 Task: Create a due date automation trigger when advanced off, on the day a card is due at 11:00 AM.
Action: Mouse pressed left at (405, 436)
Screenshot: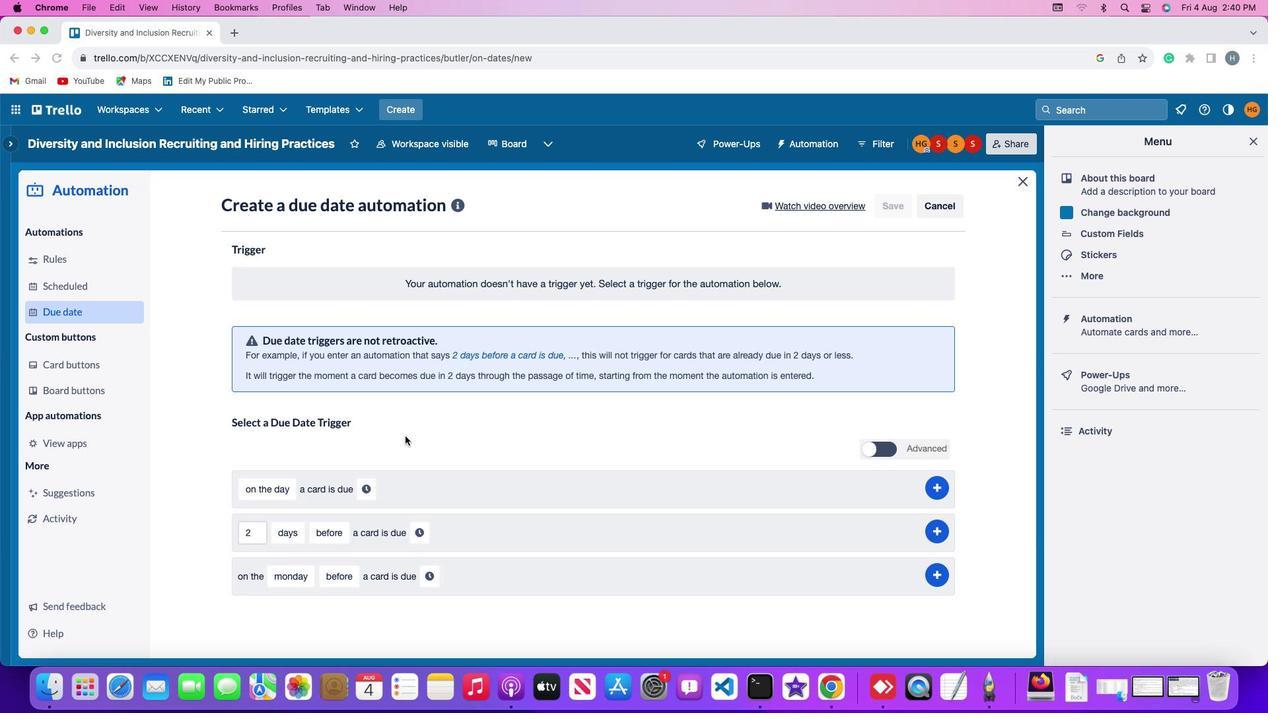 
Action: Mouse pressed left at (405, 436)
Screenshot: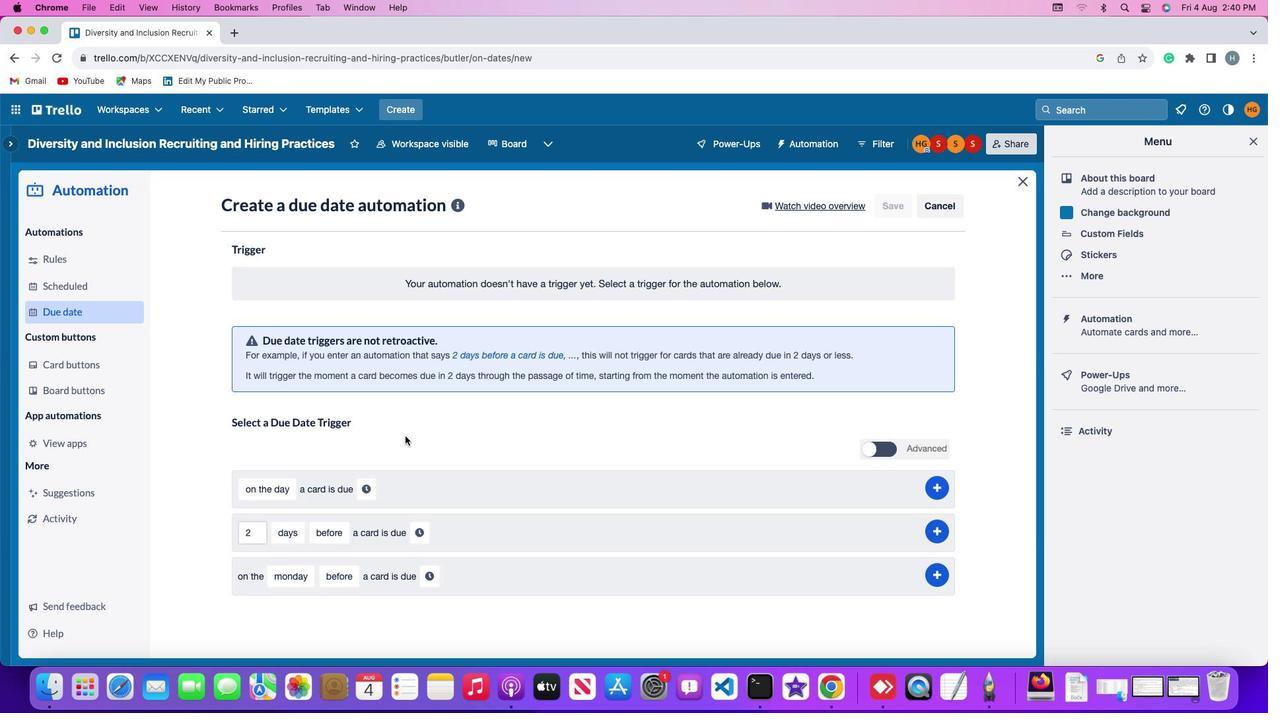 
Action: Mouse moved to (275, 487)
Screenshot: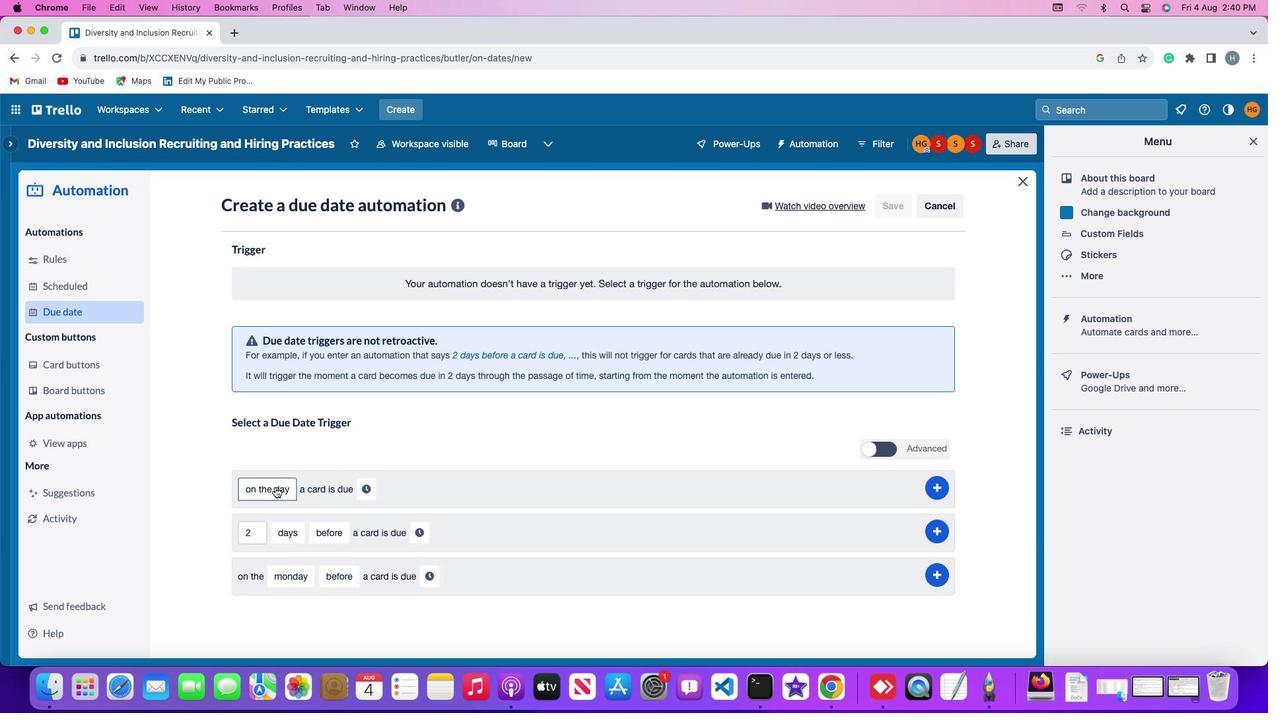 
Action: Mouse pressed left at (275, 487)
Screenshot: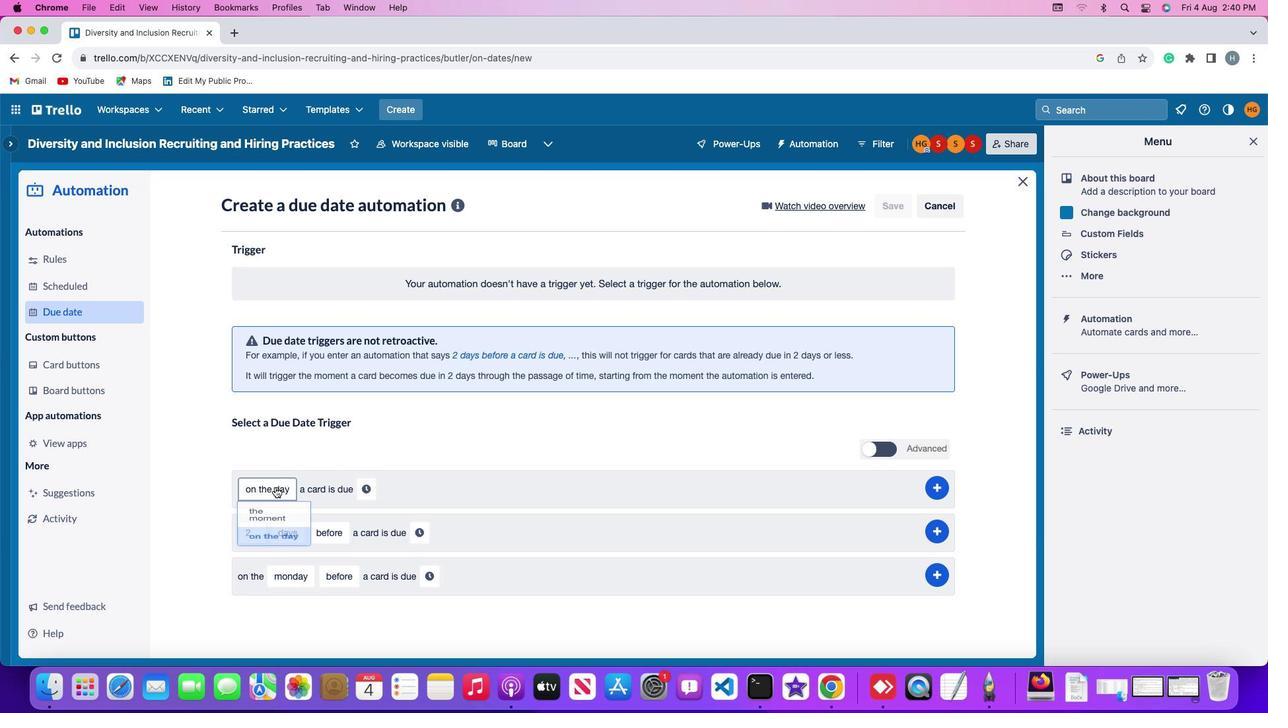 
Action: Mouse moved to (278, 549)
Screenshot: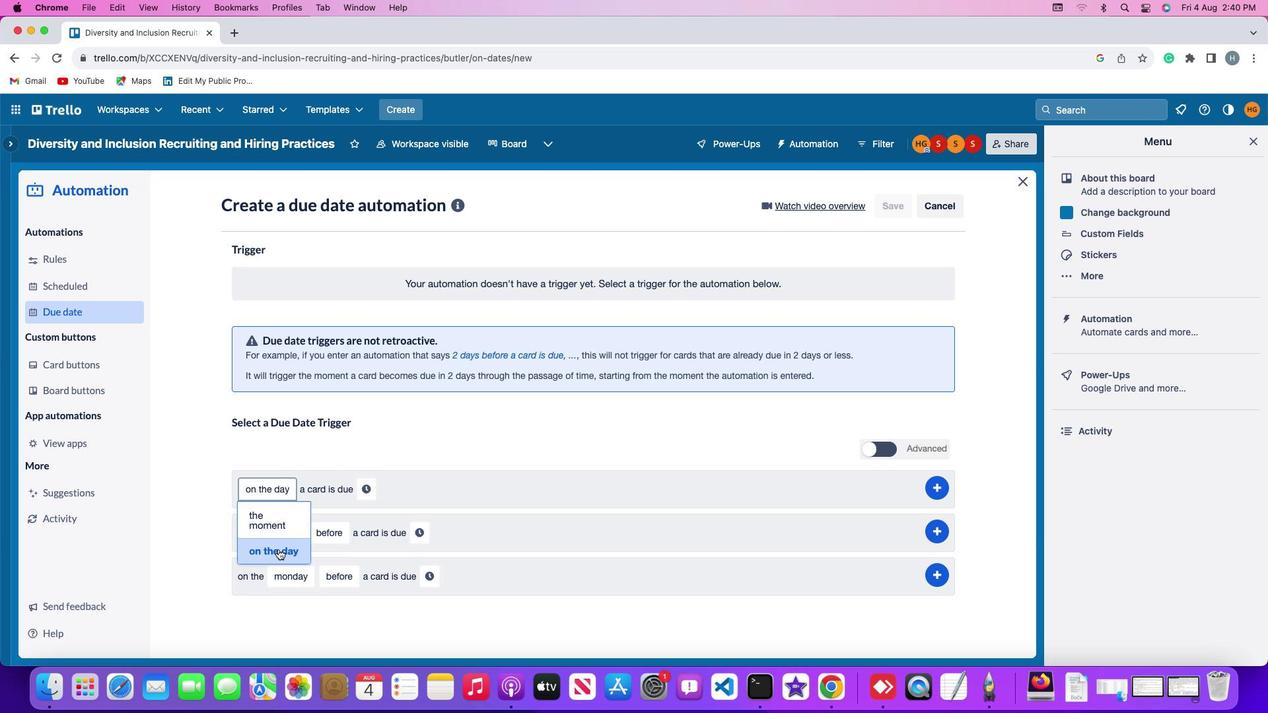 
Action: Mouse pressed left at (278, 549)
Screenshot: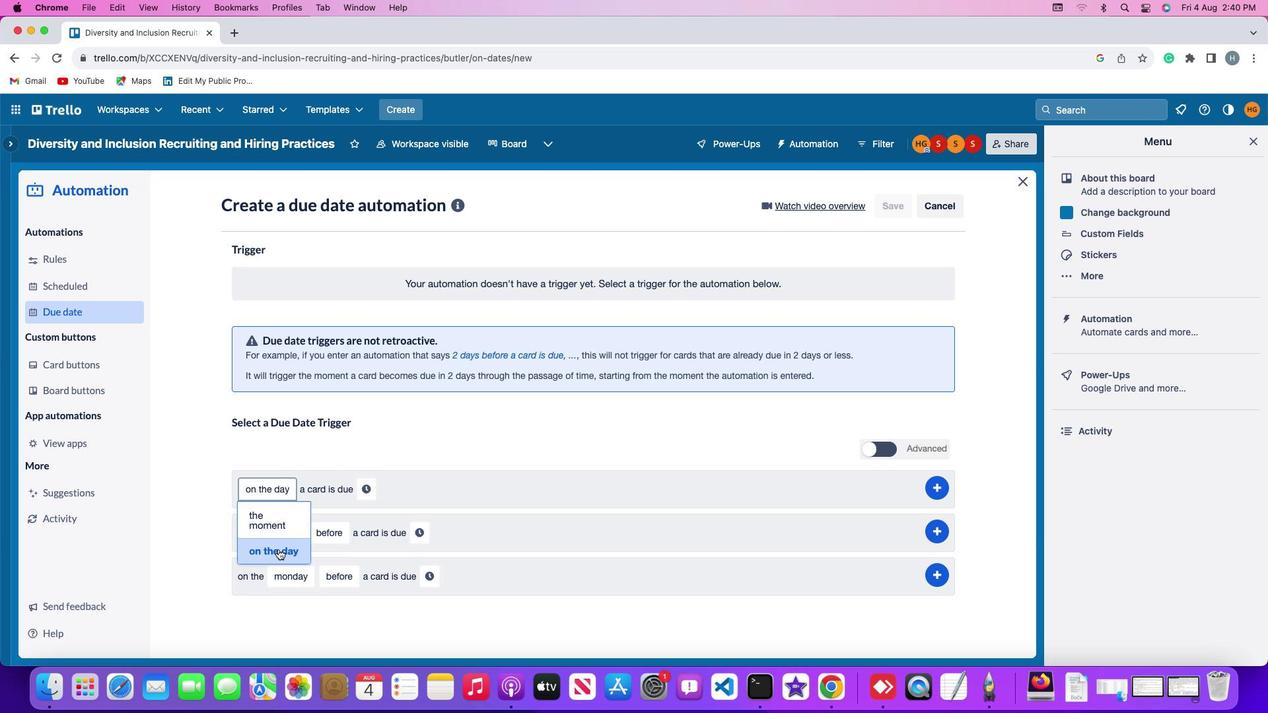 
Action: Mouse moved to (366, 484)
Screenshot: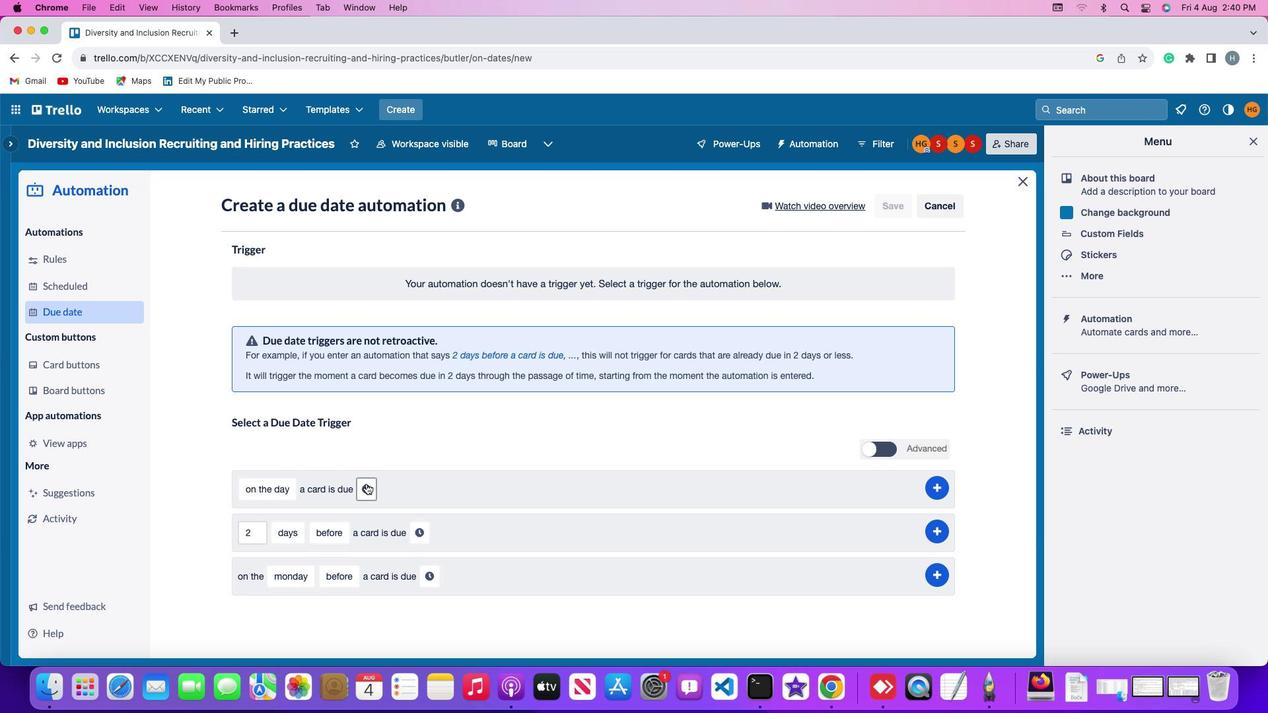 
Action: Mouse pressed left at (366, 484)
Screenshot: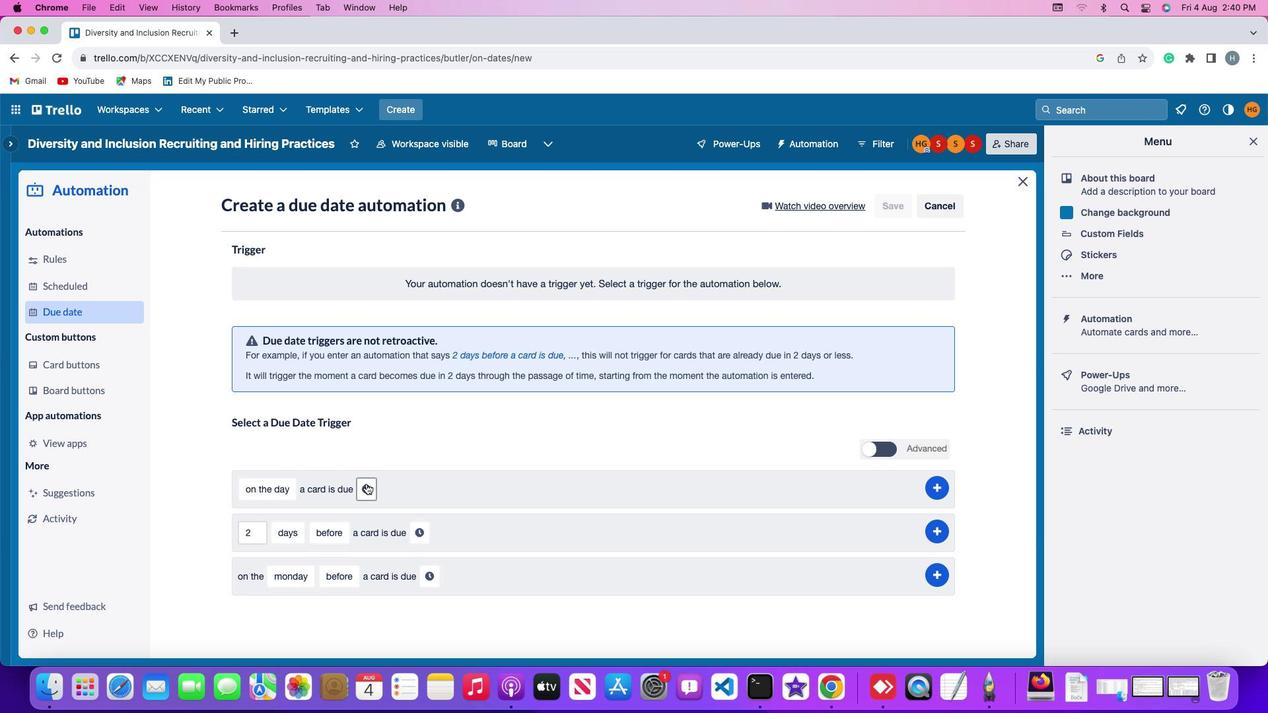 
Action: Mouse moved to (393, 494)
Screenshot: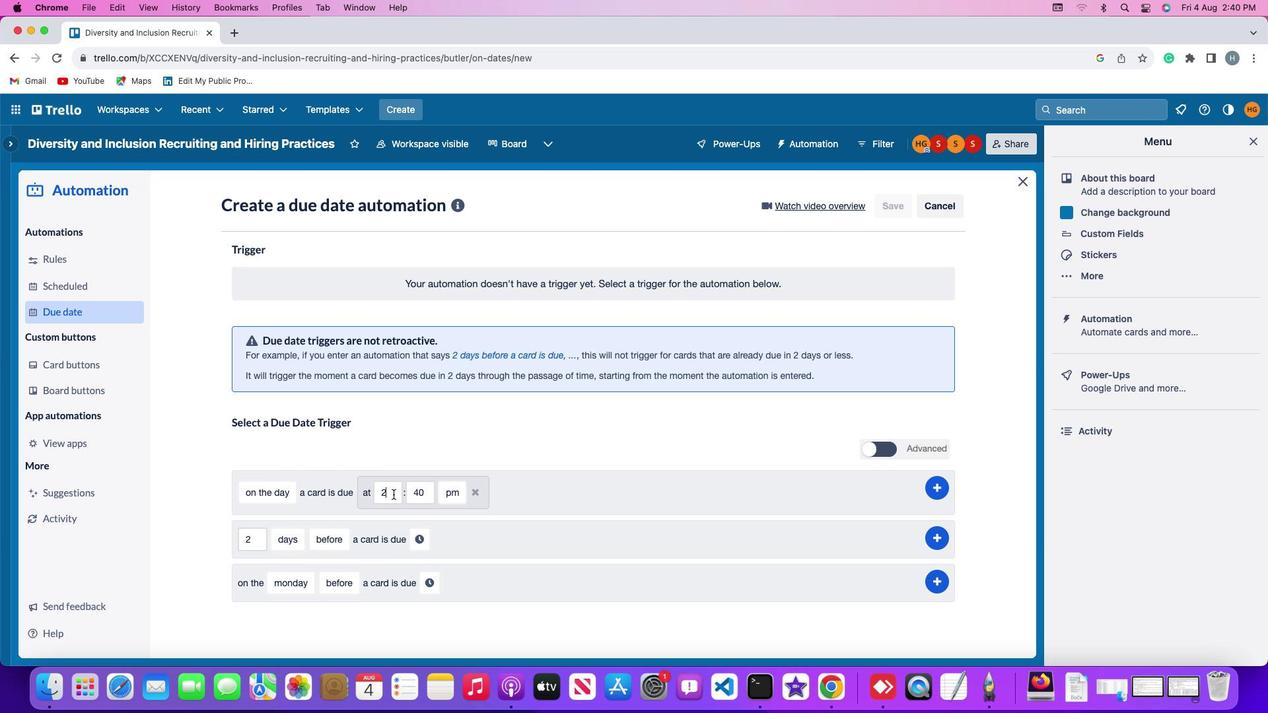 
Action: Mouse pressed left at (393, 494)
Screenshot: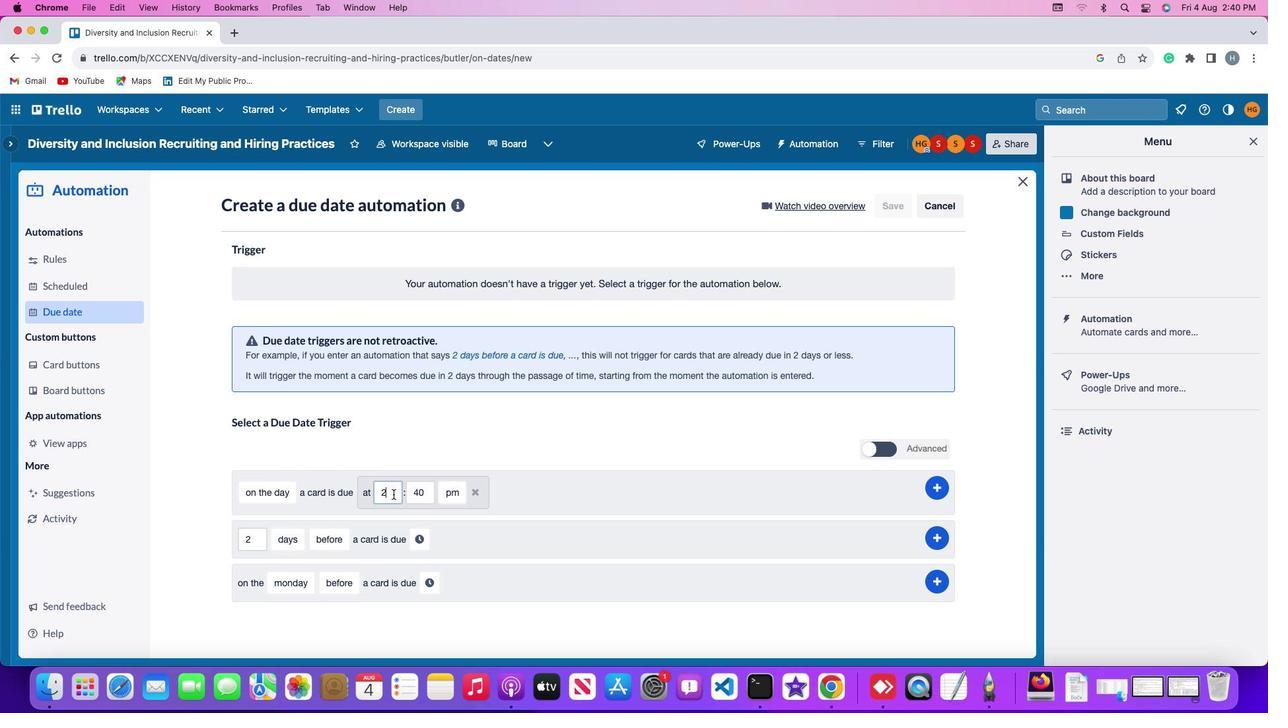 
Action: Mouse moved to (396, 494)
Screenshot: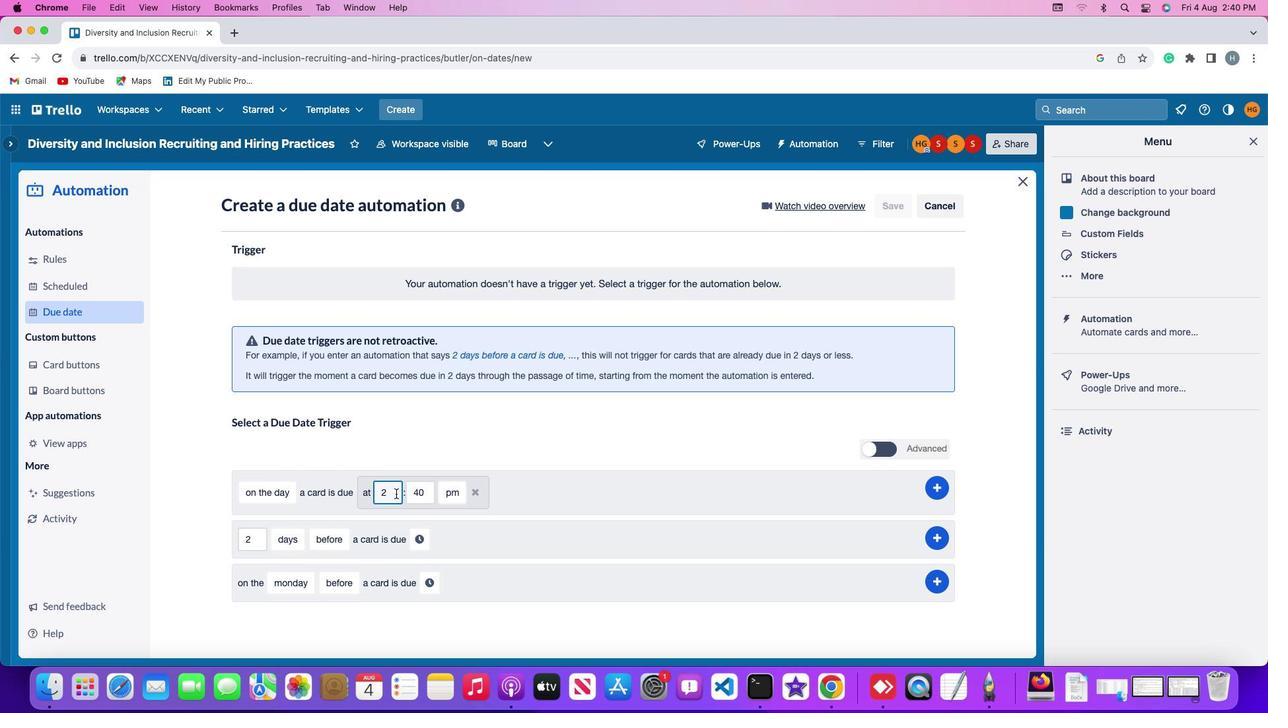 
Action: Key pressed Key.backspace
Screenshot: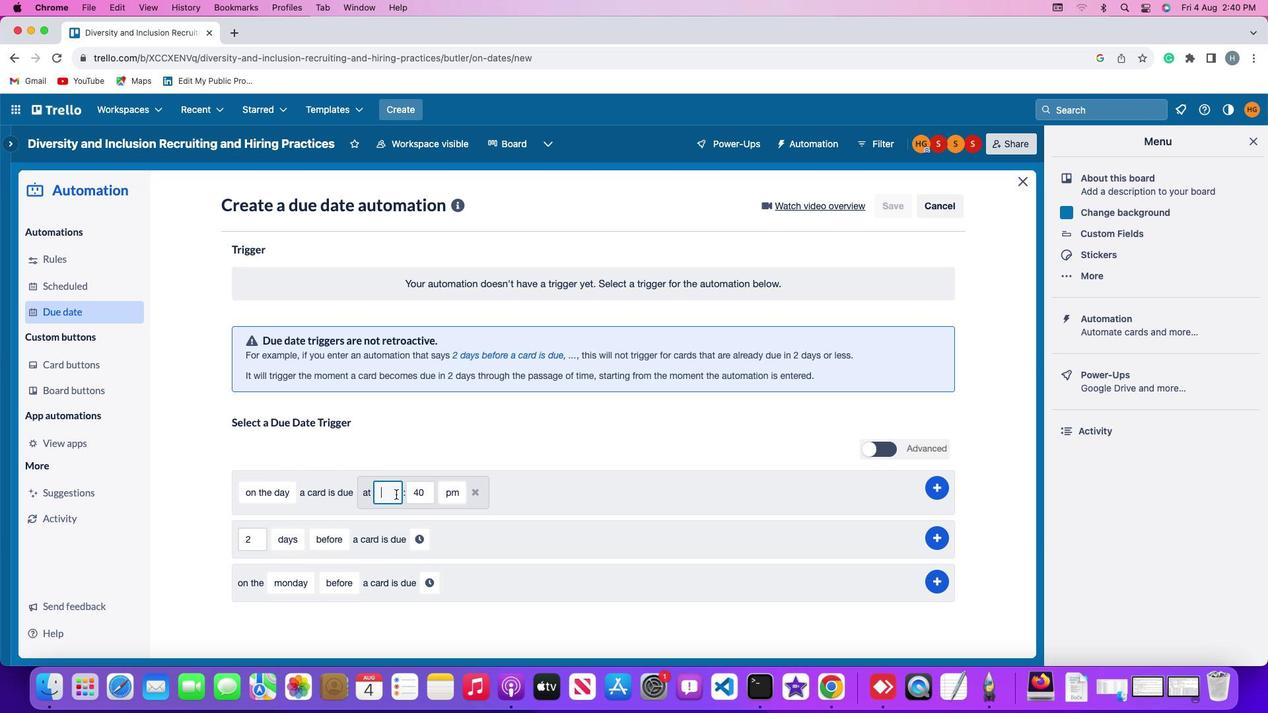 
Action: Mouse moved to (395, 492)
Screenshot: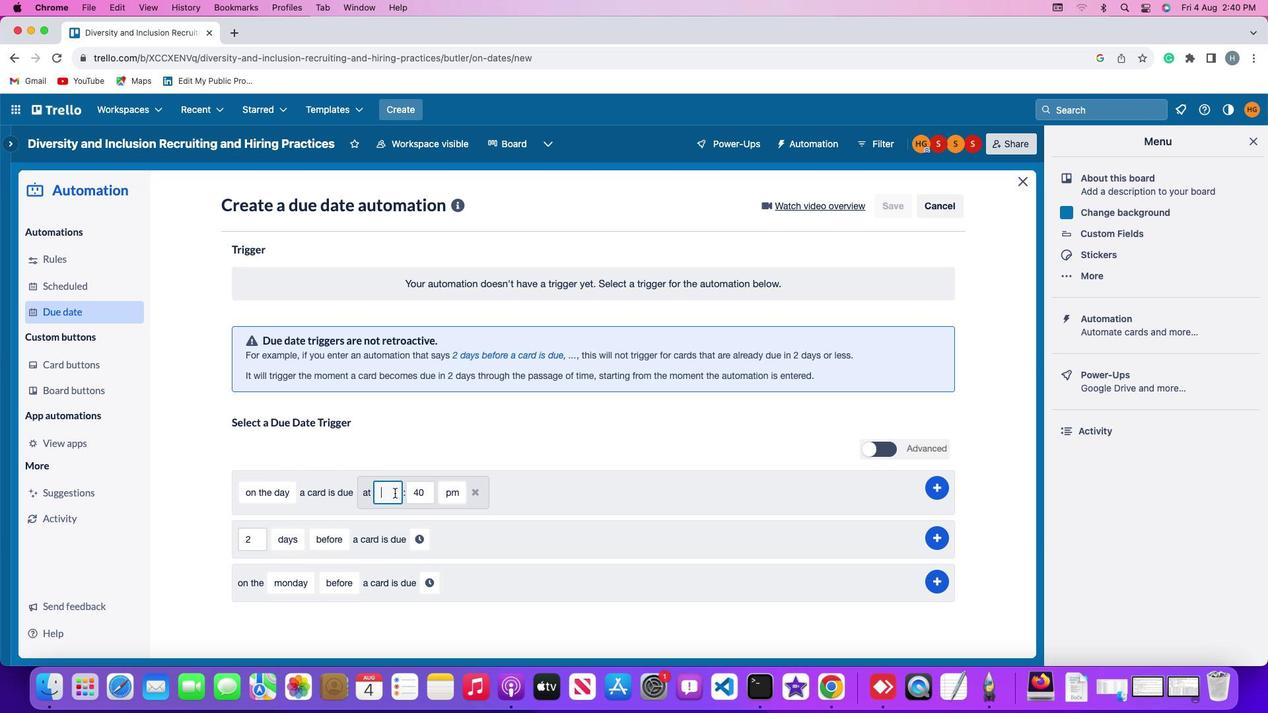 
Action: Key pressed '1''1'
Screenshot: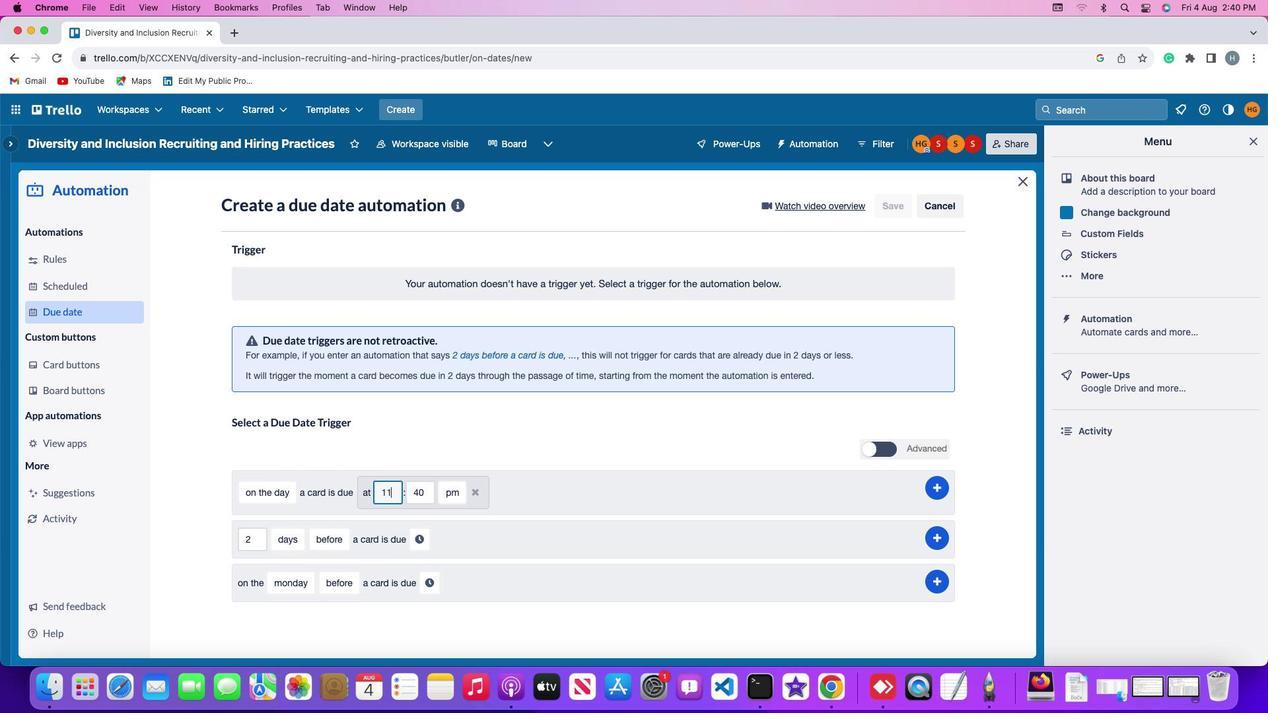 
Action: Mouse moved to (429, 492)
Screenshot: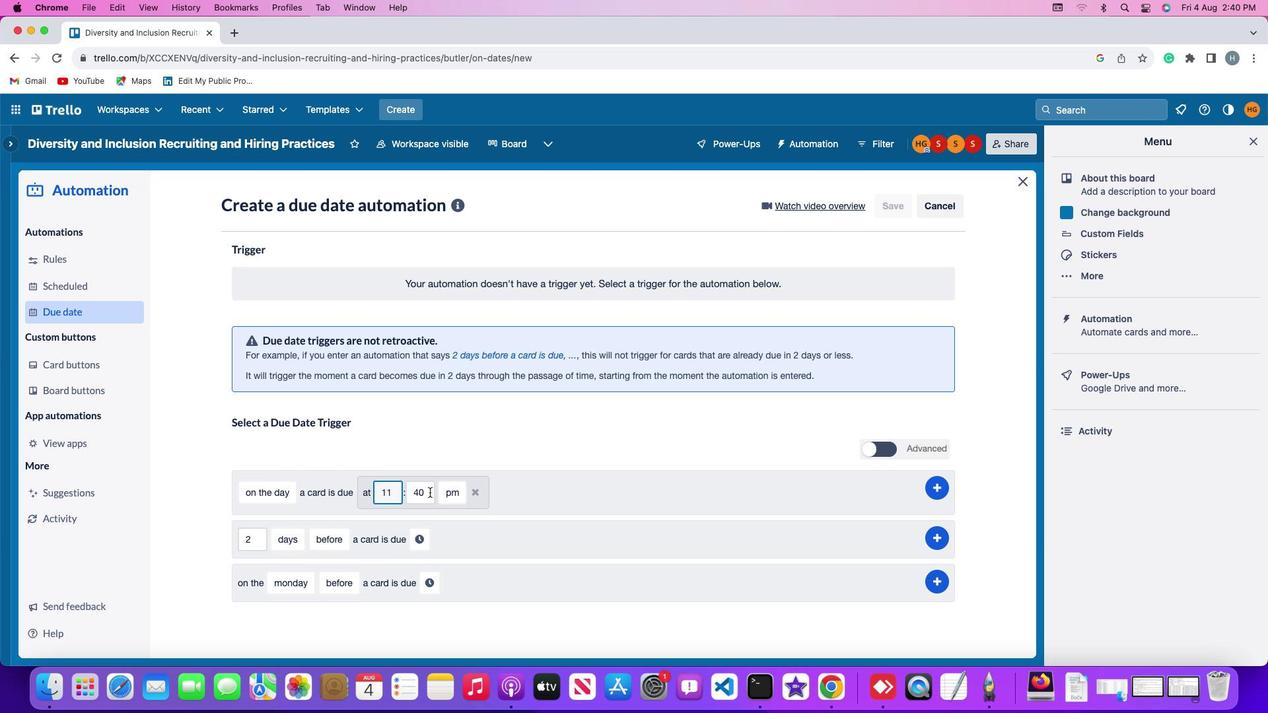 
Action: Mouse pressed left at (429, 492)
Screenshot: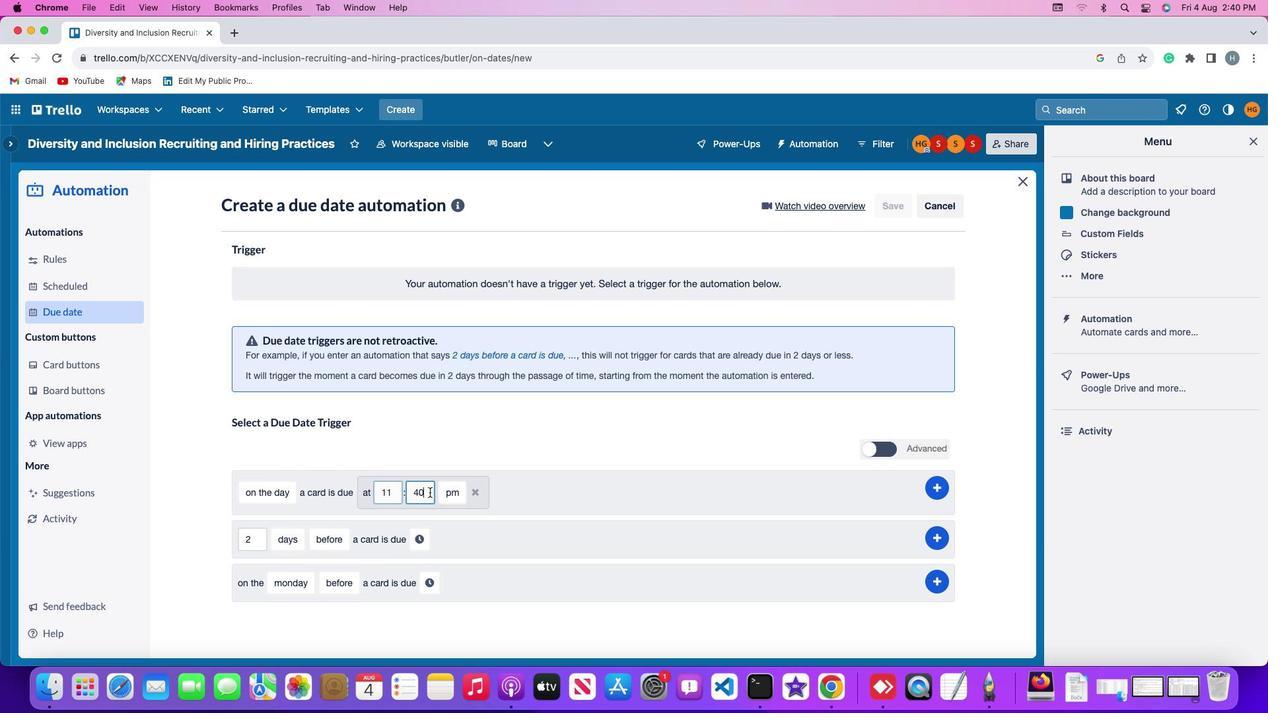 
Action: Key pressed Key.backspaceKey.backspace'0''0'
Screenshot: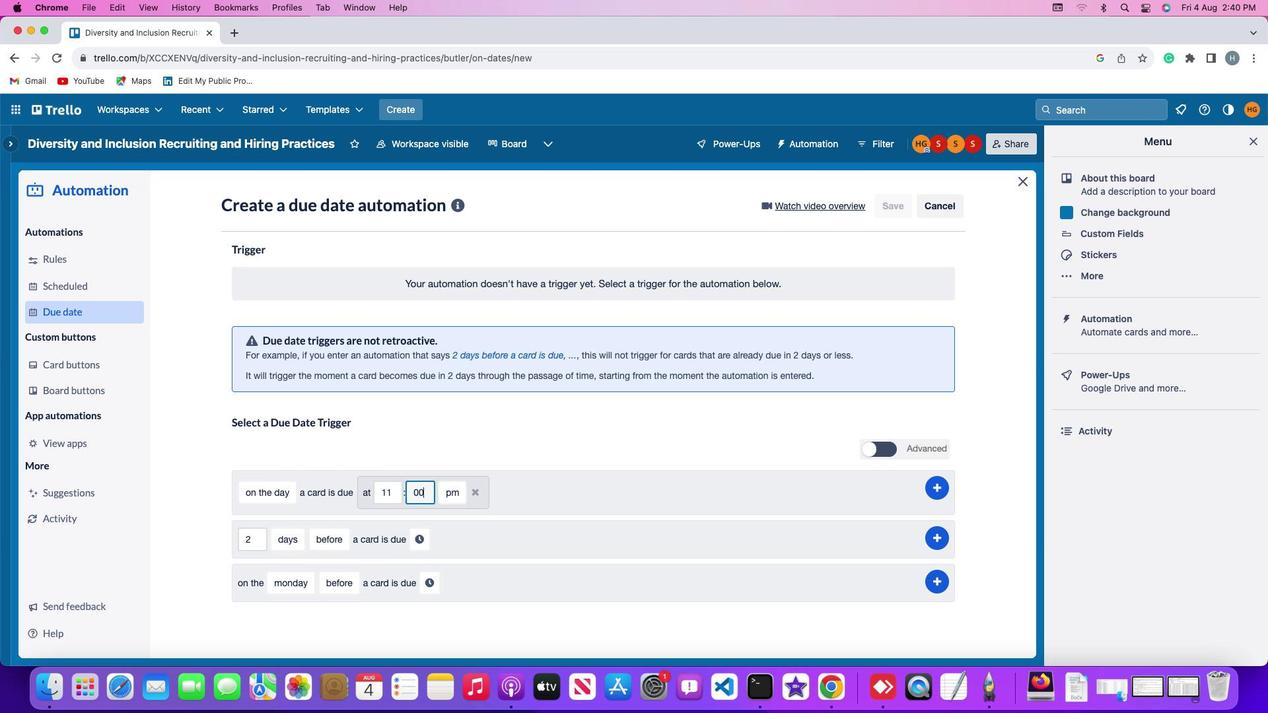 
Action: Mouse moved to (454, 516)
Screenshot: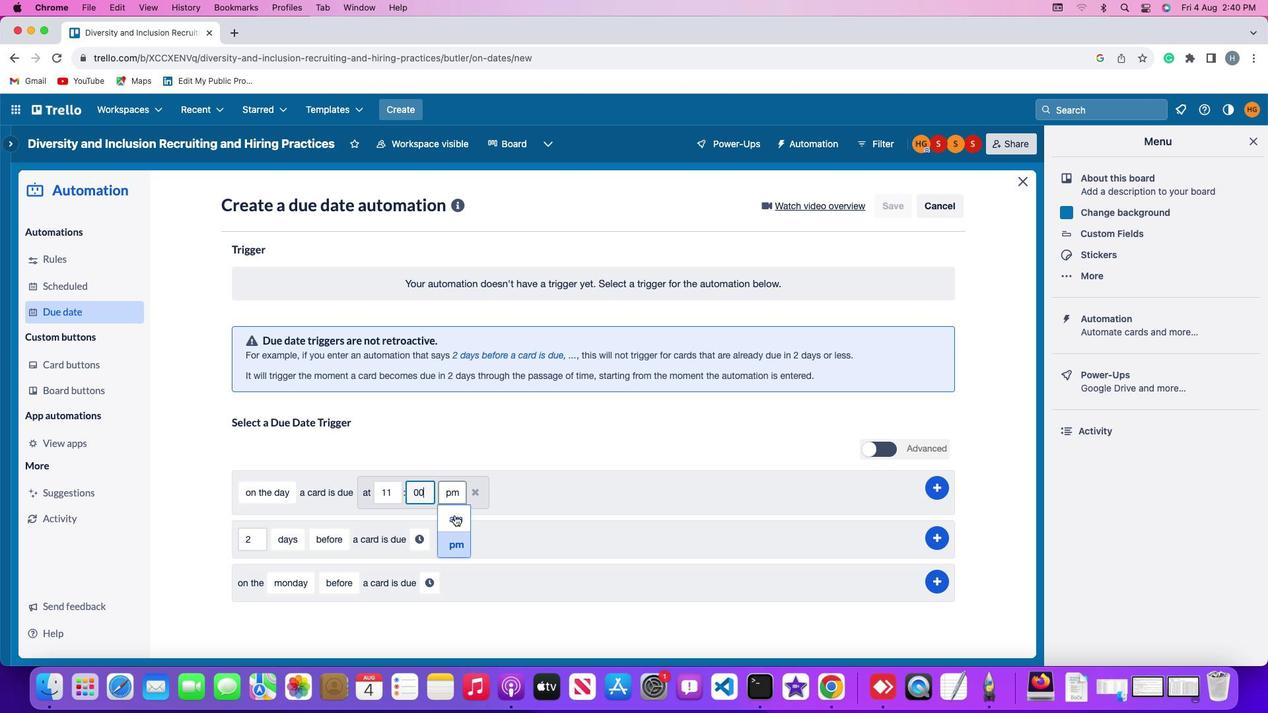 
Action: Mouse pressed left at (454, 516)
Screenshot: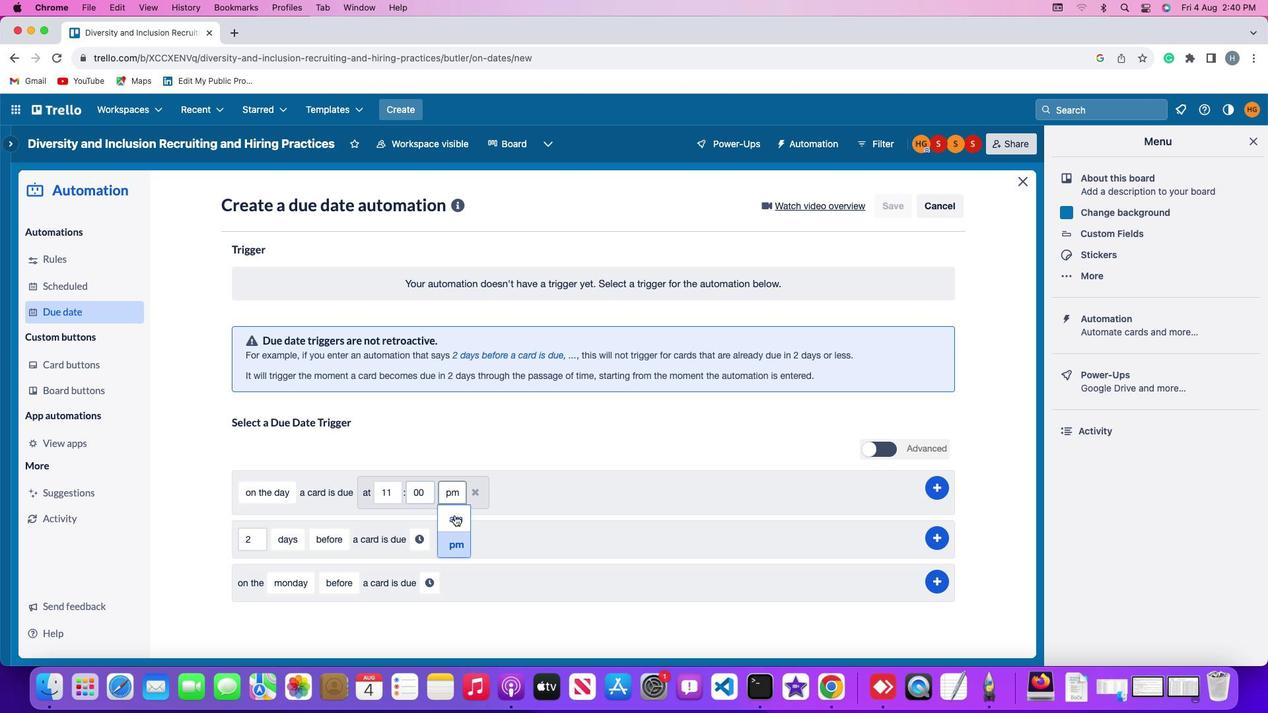 
Action: Mouse moved to (936, 484)
Screenshot: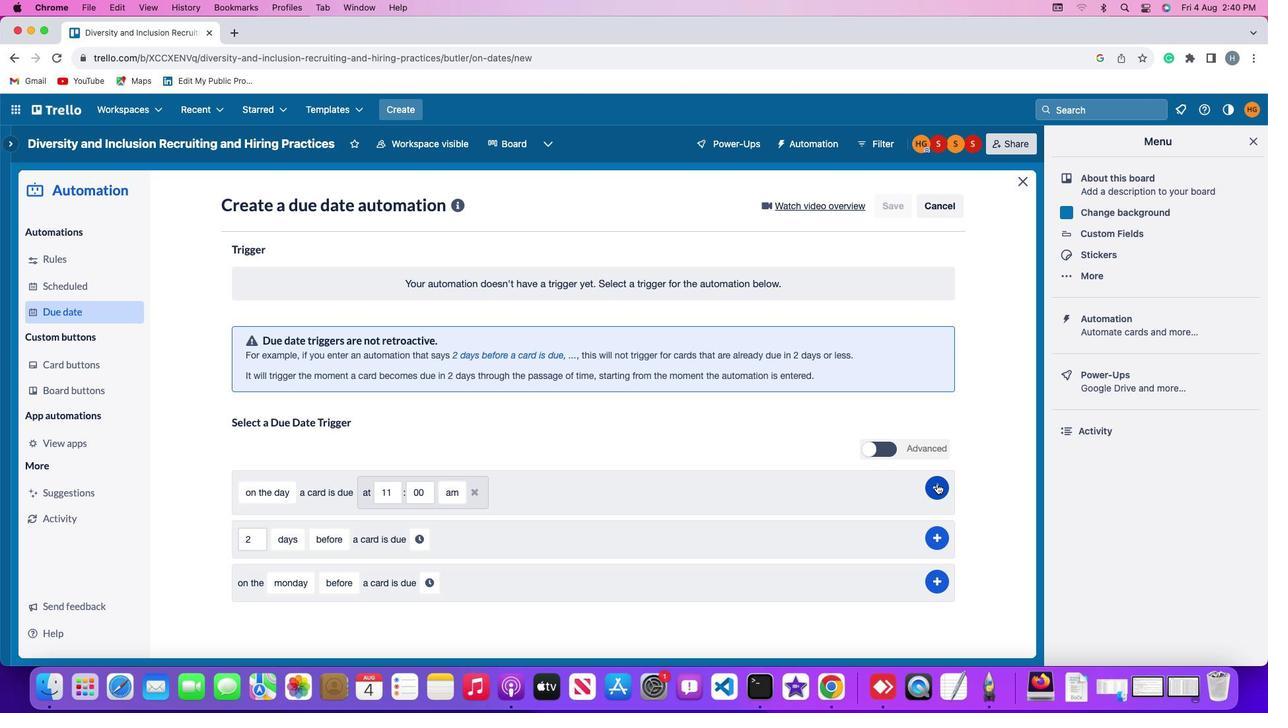 
Action: Mouse pressed left at (936, 484)
Screenshot: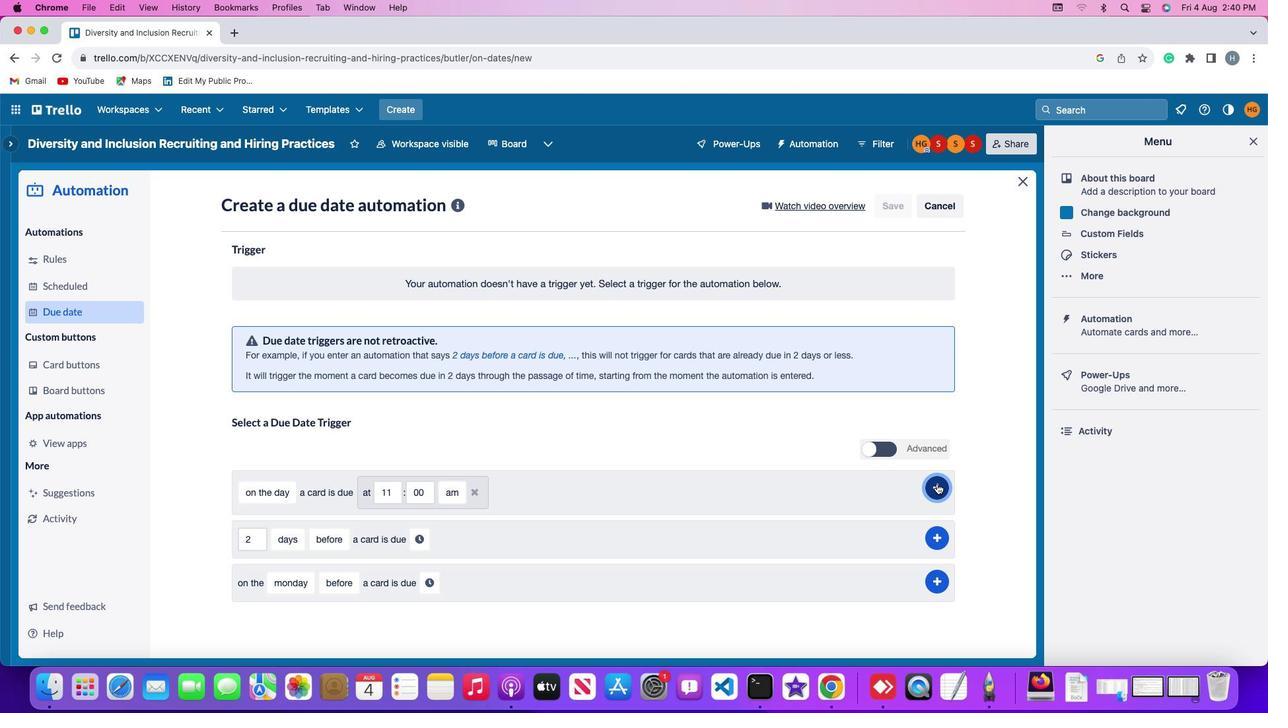 
Action: Mouse moved to (860, 379)
Screenshot: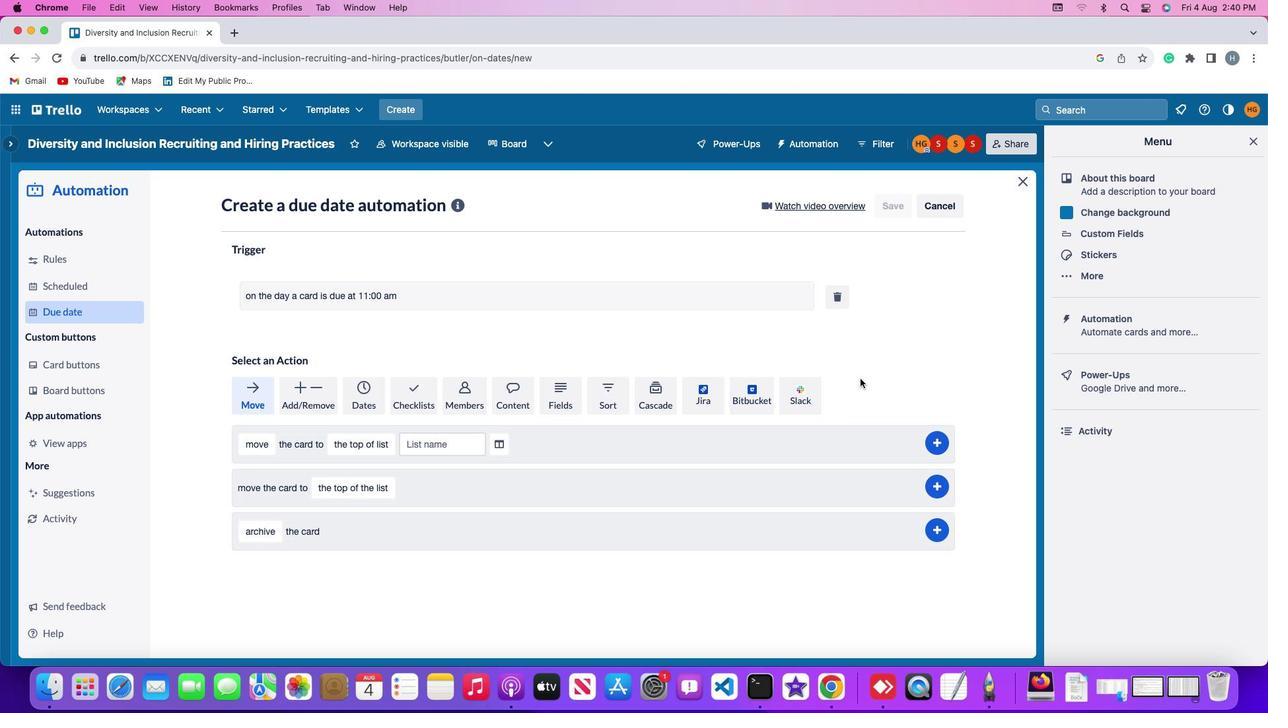 
